 Task: Test the Airbnb website by searching for accommodations in Cine, Turkey, from 4th to 8th August, applying a price range filter and selecting 'Homes' as the type of place.
Action: Mouse moved to (419, 53)
Screenshot: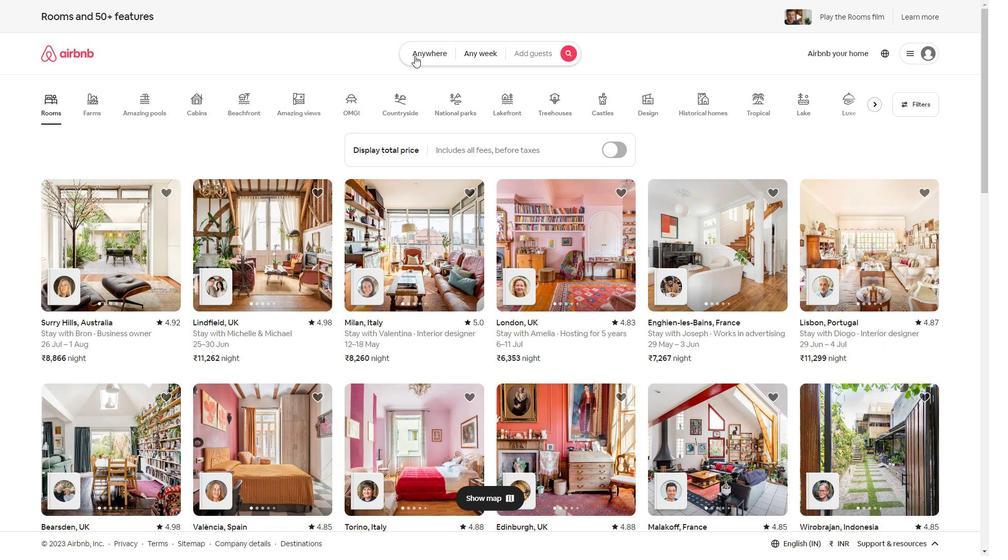 
Action: Mouse pressed left at (419, 53)
Screenshot: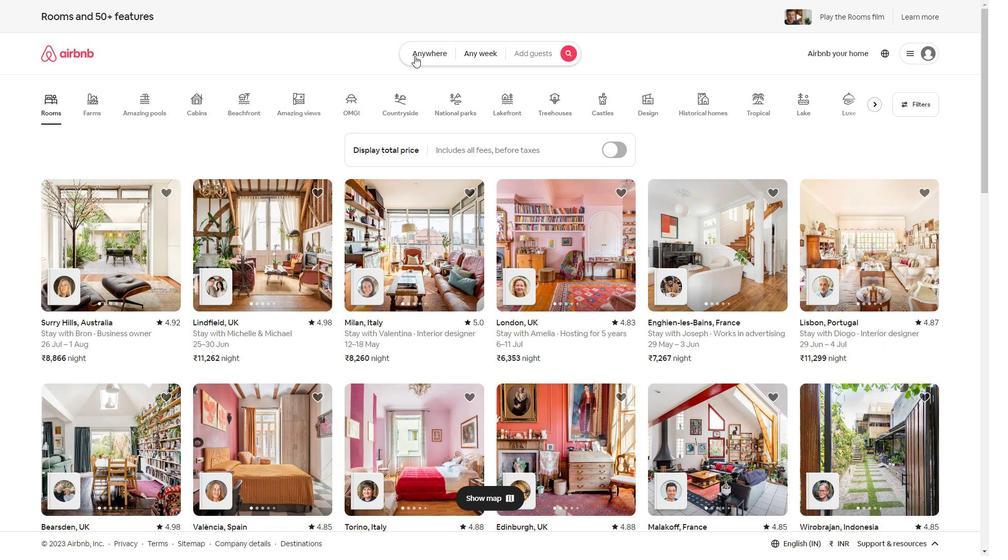 
Action: Mouse moved to (388, 84)
Screenshot: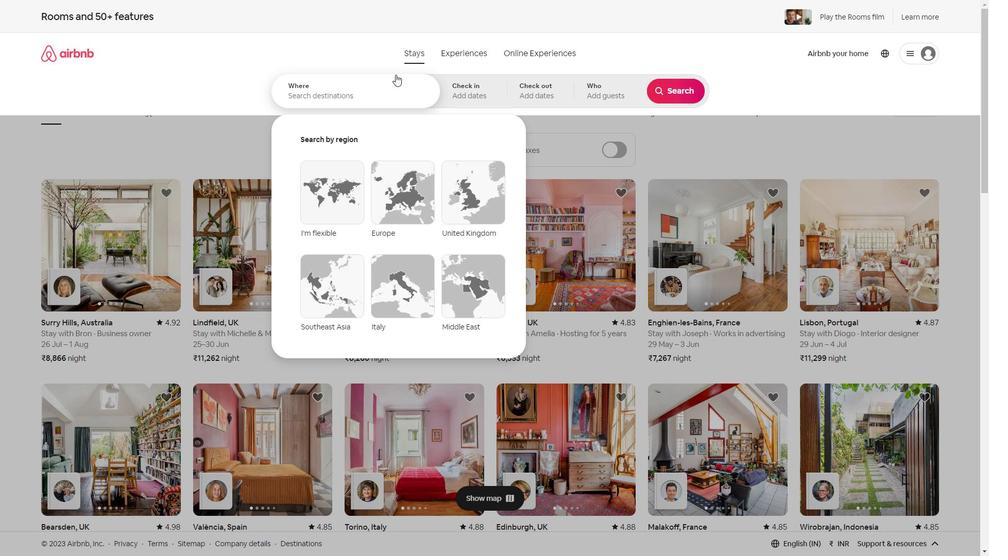 
Action: Mouse pressed left at (388, 84)
Screenshot: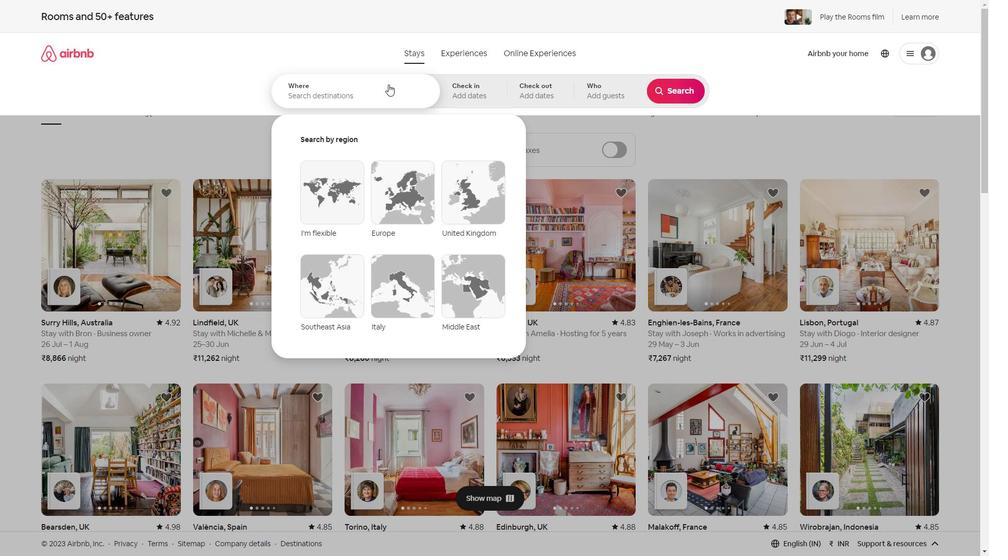 
Action: Mouse moved to (390, 96)
Screenshot: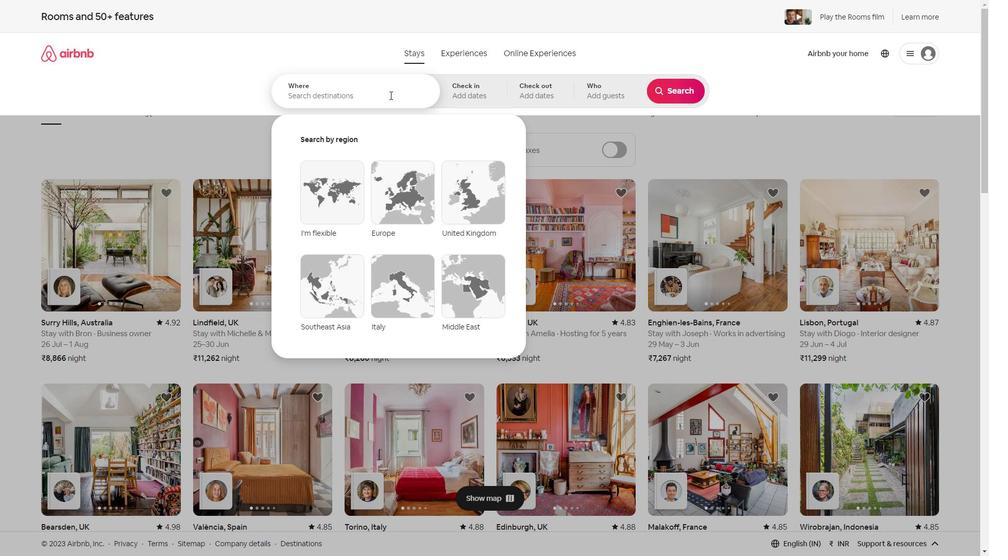 
Action: Key pressed <Key.shift>Cine,<Key.shift>urkey
Screenshot: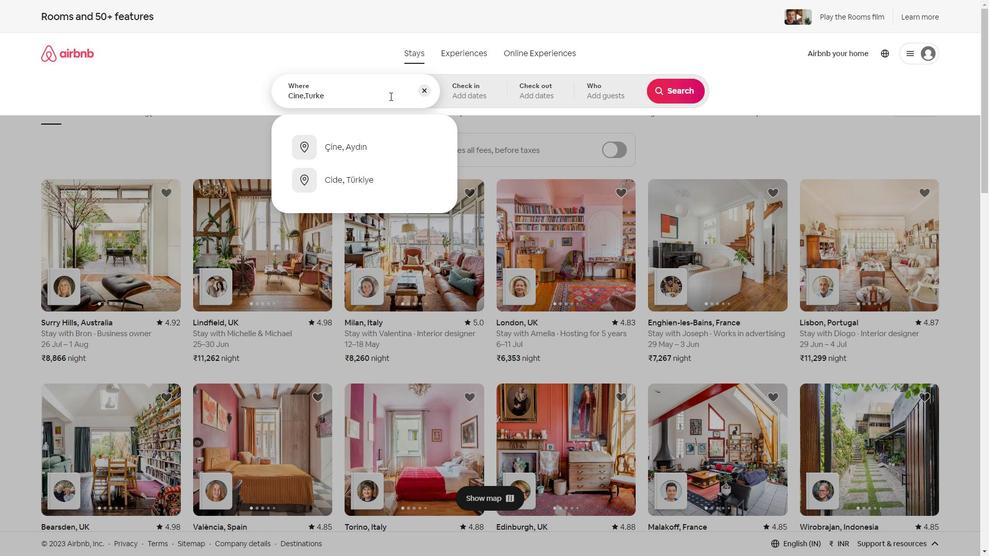 
Action: Mouse moved to (482, 90)
Screenshot: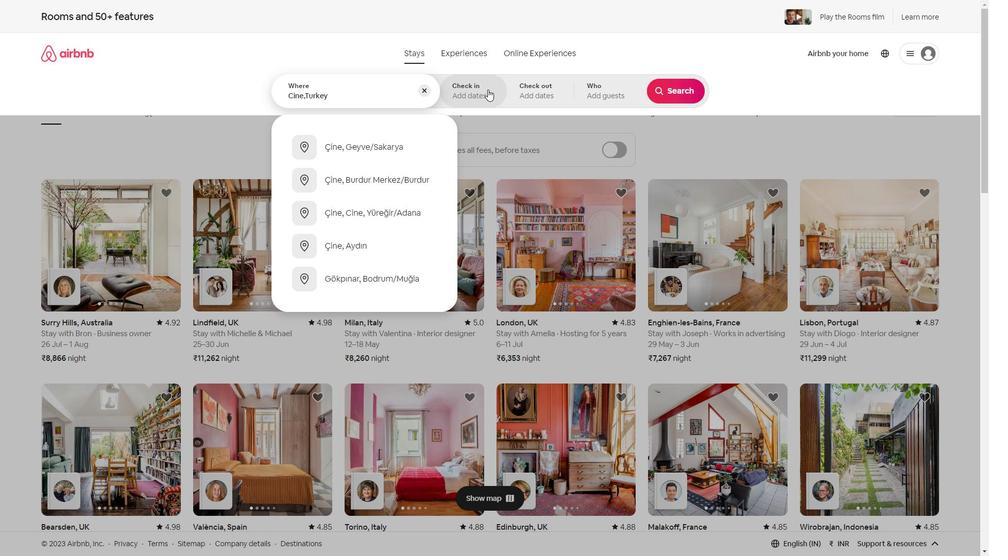 
Action: Mouse pressed left at (482, 90)
Screenshot: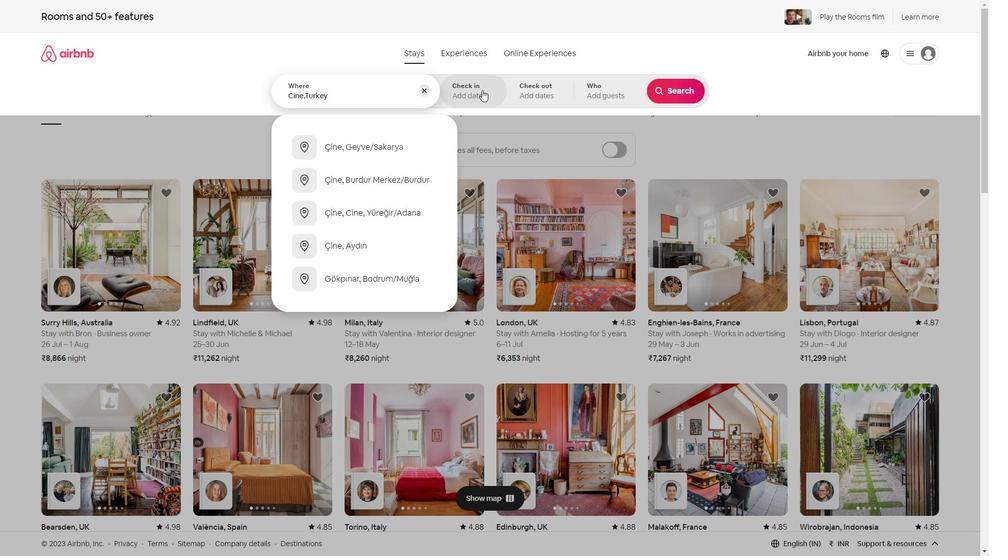 
Action: Mouse moved to (676, 172)
Screenshot: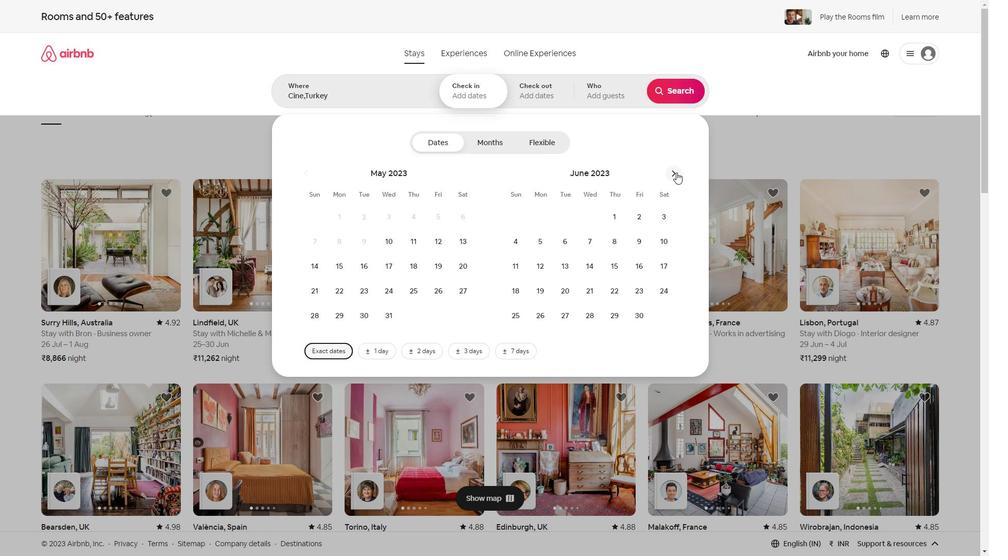 
Action: Mouse pressed left at (676, 172)
Screenshot: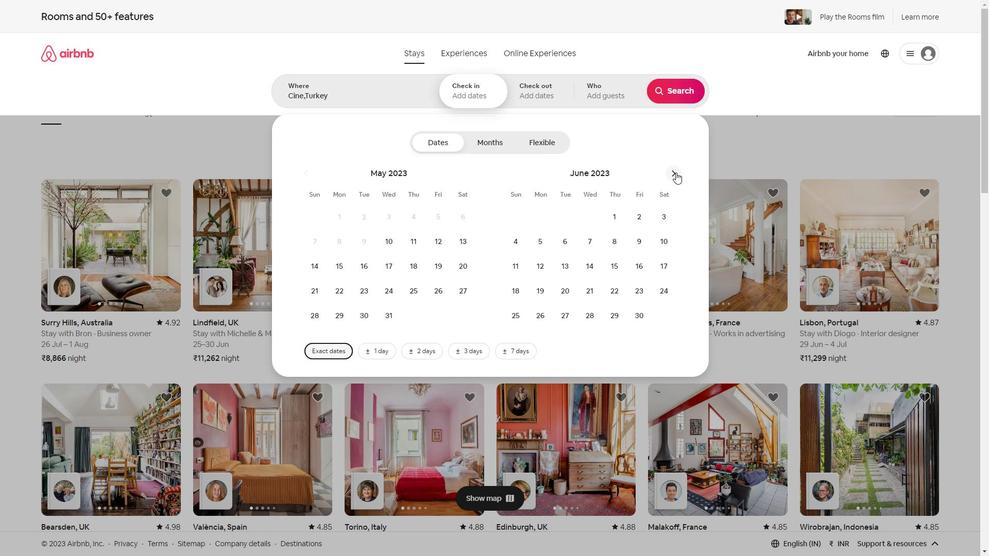 
Action: Mouse pressed left at (676, 172)
Screenshot: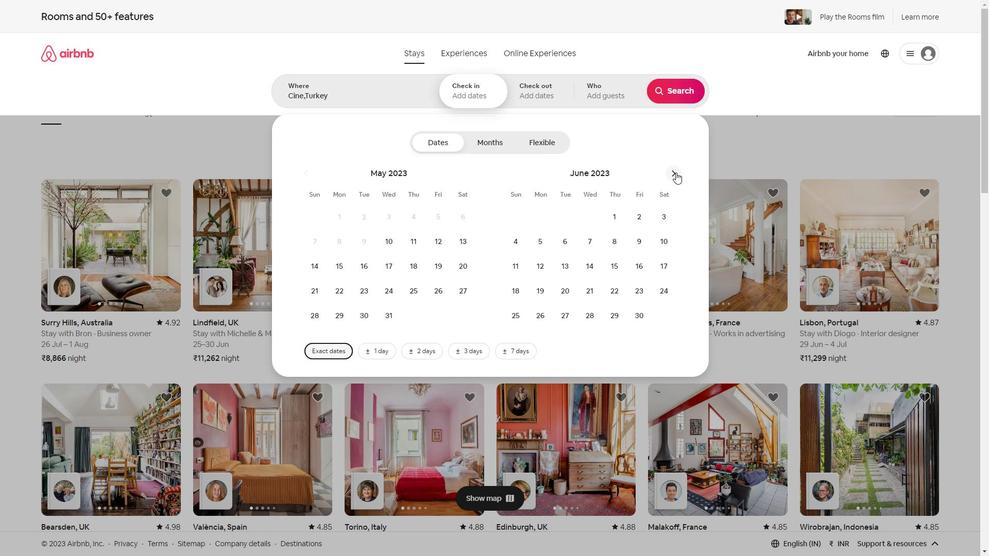 
Action: Mouse pressed left at (676, 172)
Screenshot: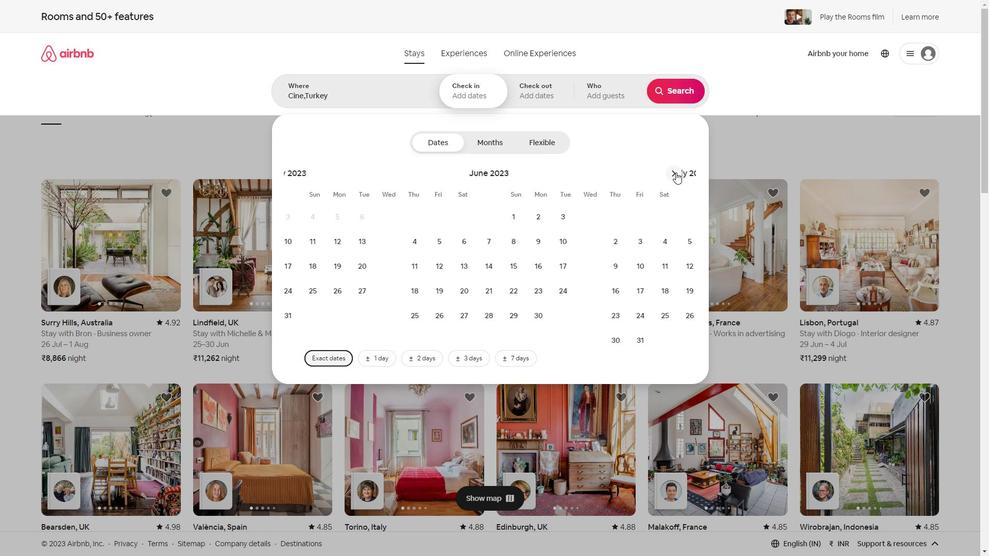 
Action: Mouse moved to (639, 207)
Screenshot: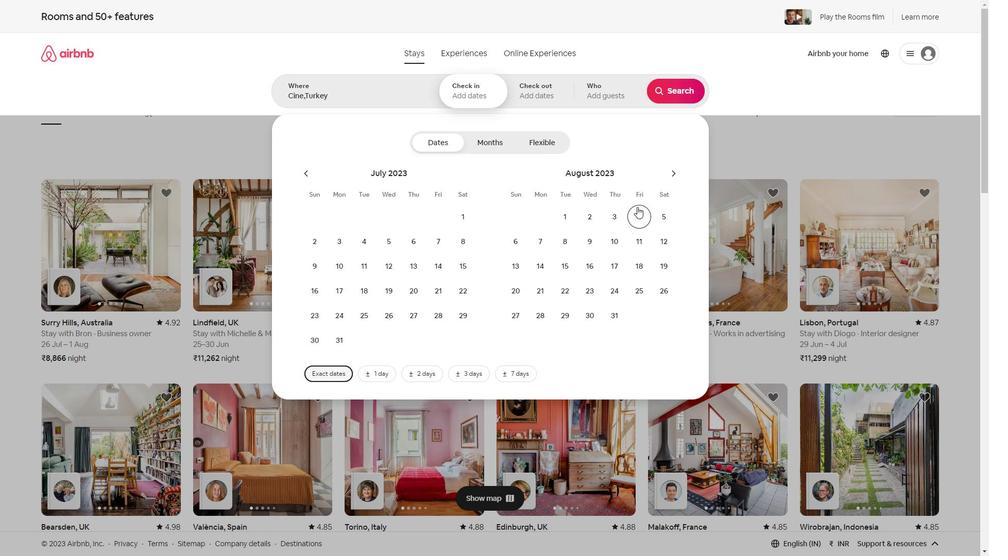 
Action: Mouse pressed left at (639, 207)
Screenshot: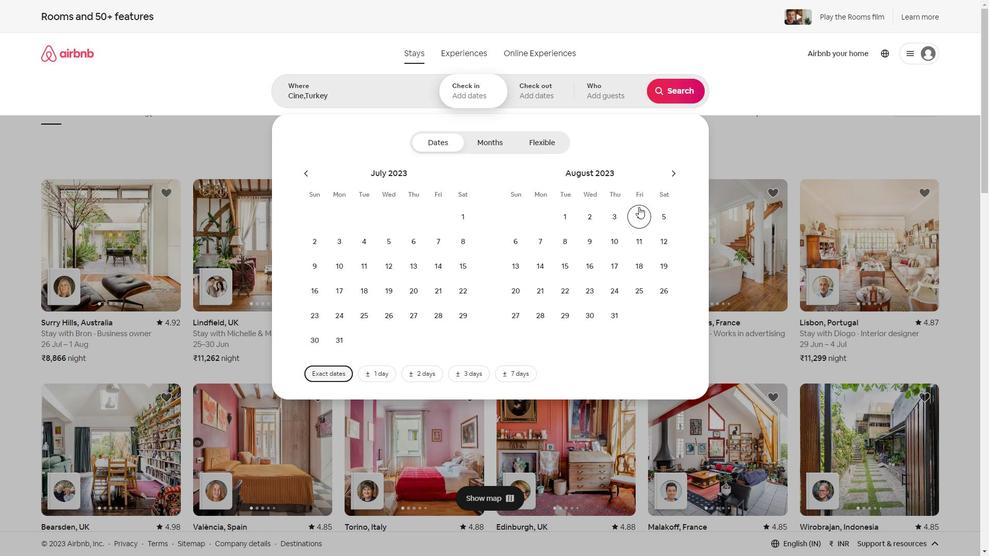 
Action: Mouse moved to (565, 243)
Screenshot: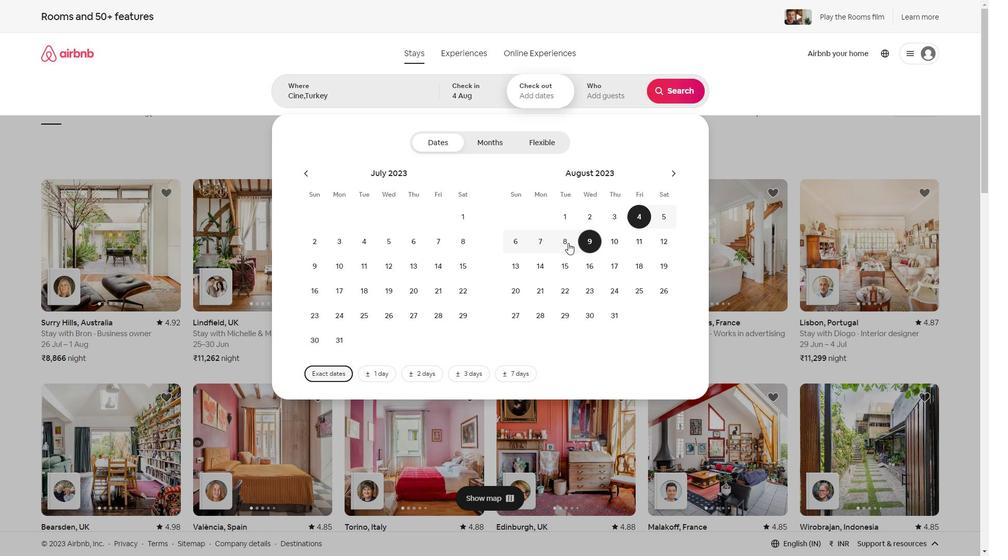 
Action: Mouse pressed left at (565, 243)
Screenshot: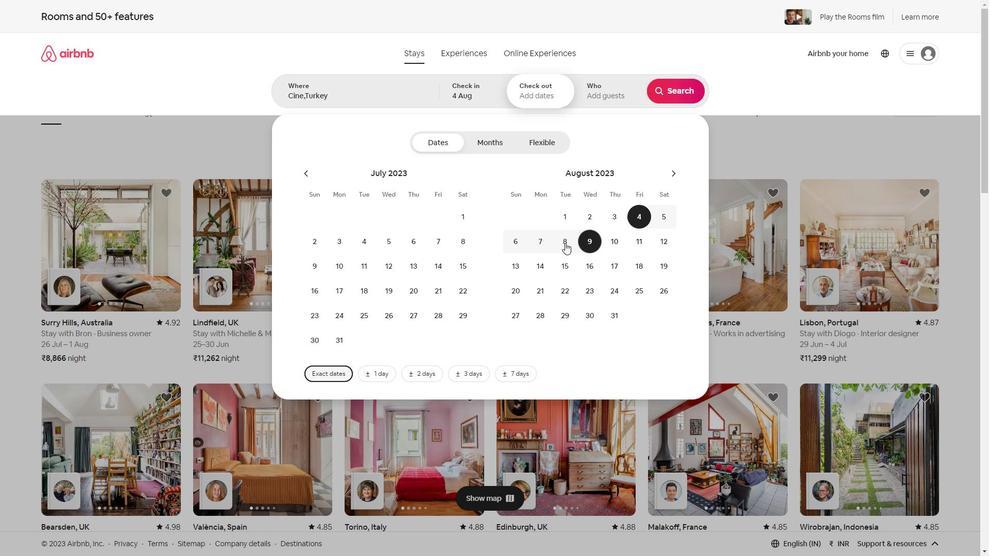 
Action: Mouse moved to (565, 243)
Screenshot: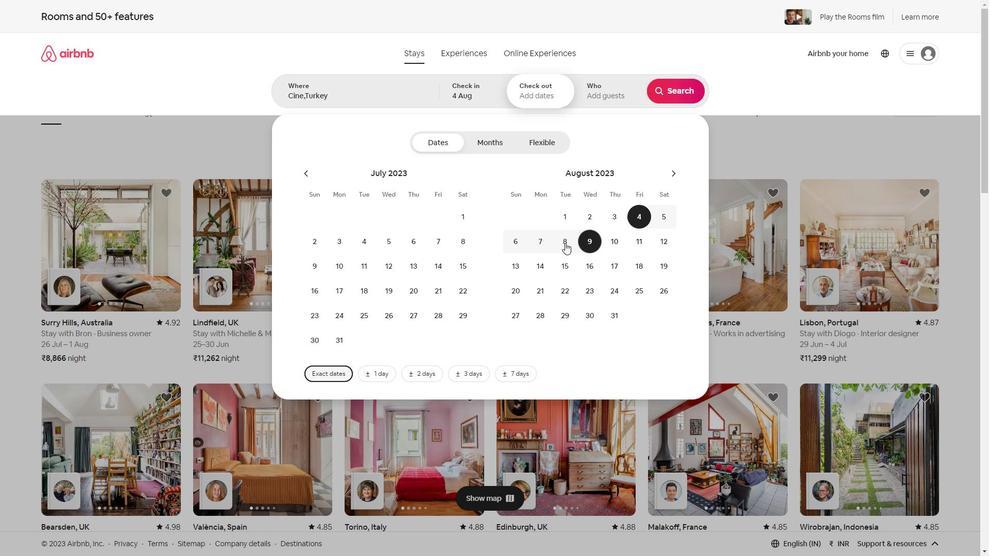 
Action: Mouse pressed left at (565, 243)
Screenshot: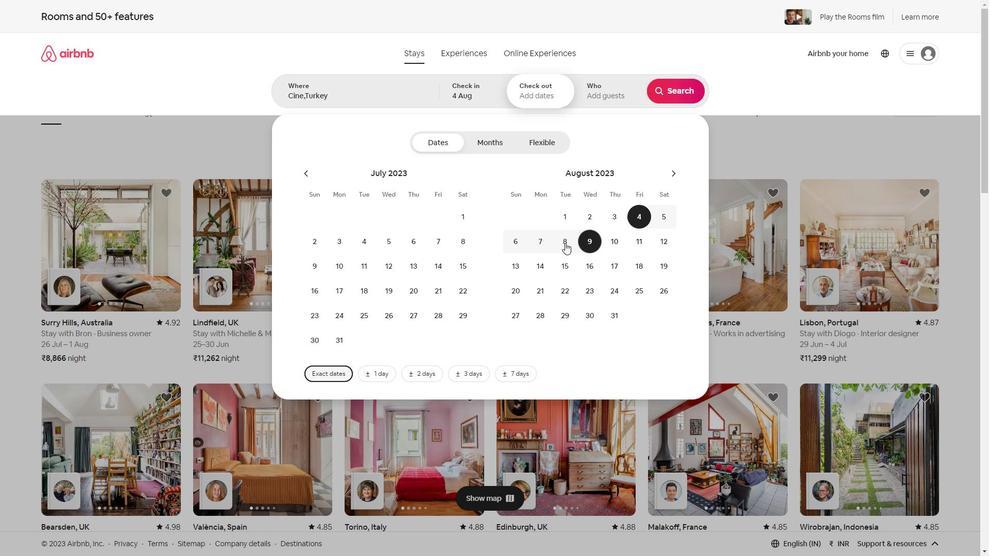 
Action: Mouse moved to (592, 99)
Screenshot: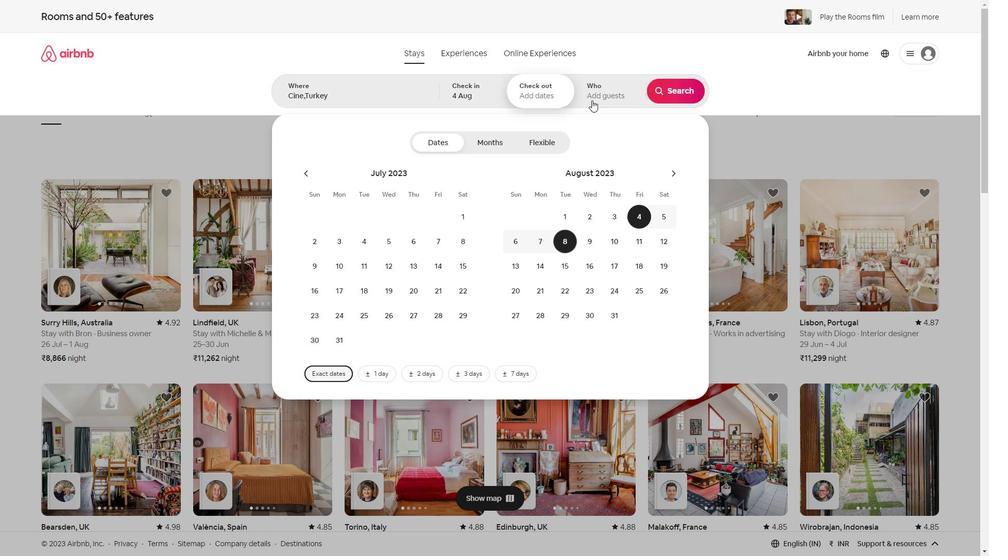 
Action: Mouse pressed left at (592, 99)
Screenshot: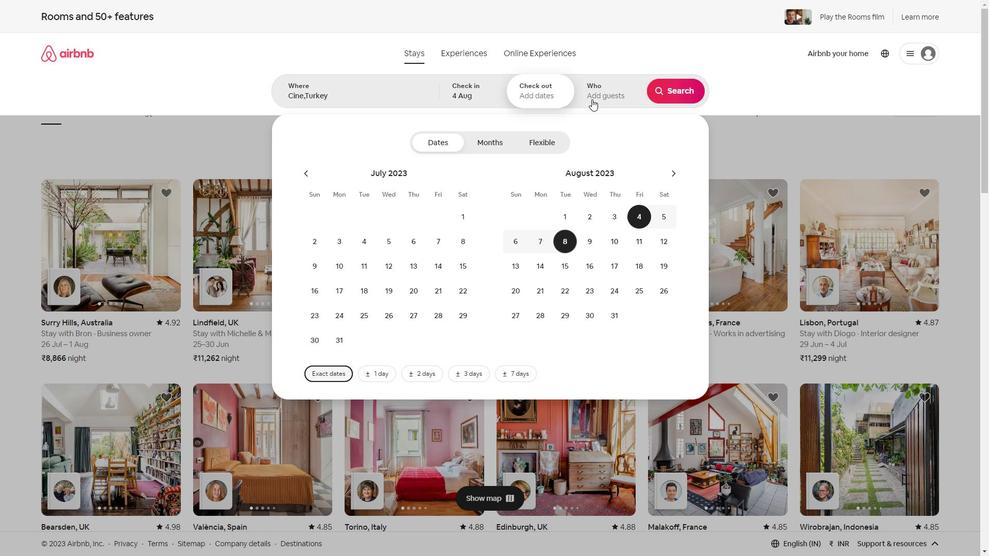 
Action: Mouse moved to (683, 150)
Screenshot: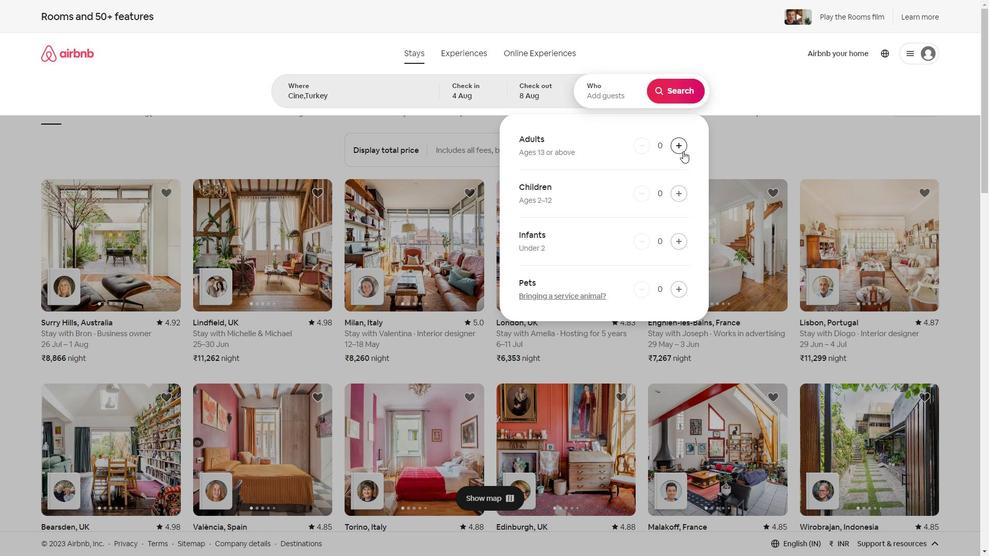 
Action: Mouse pressed left at (683, 150)
Screenshot: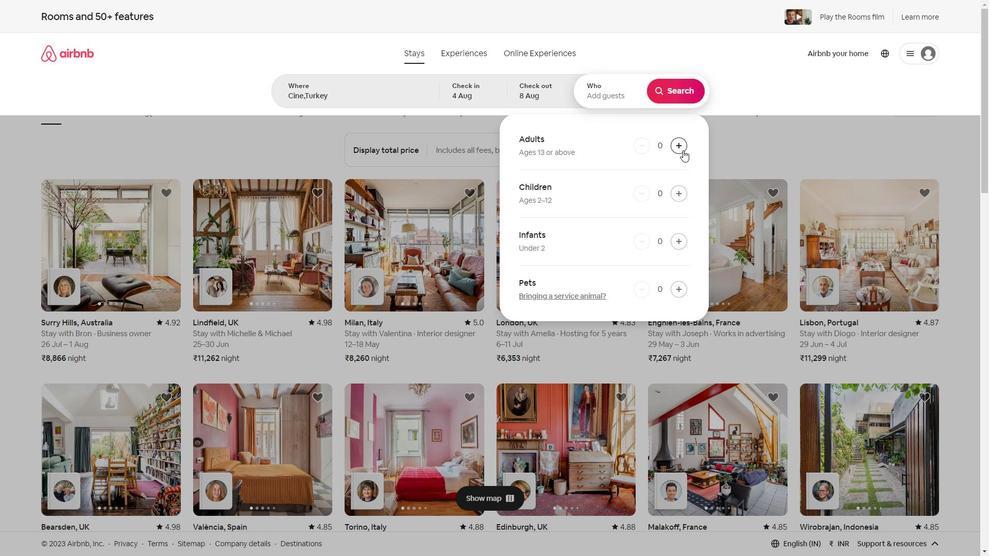 
Action: Mouse moved to (663, 88)
Screenshot: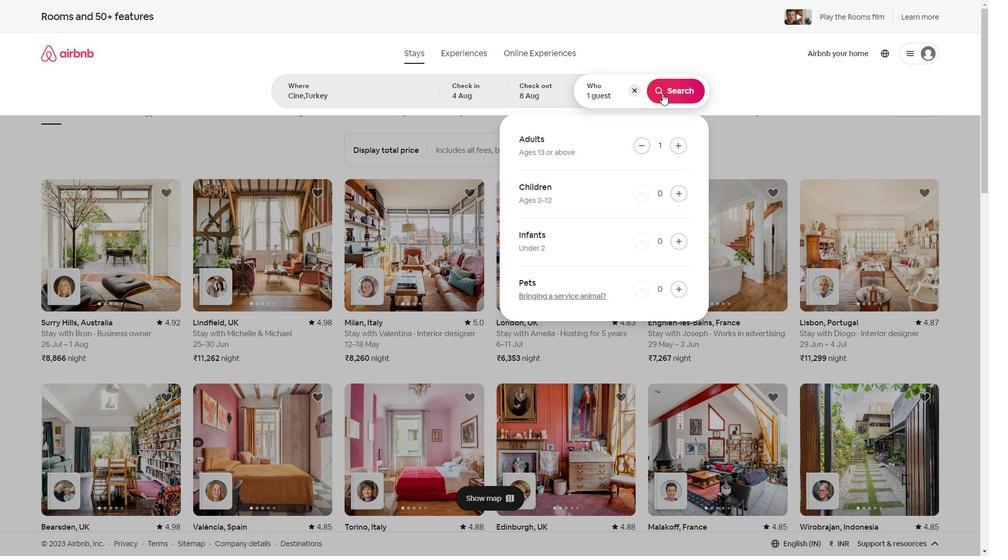 
Action: Mouse pressed left at (663, 88)
Screenshot: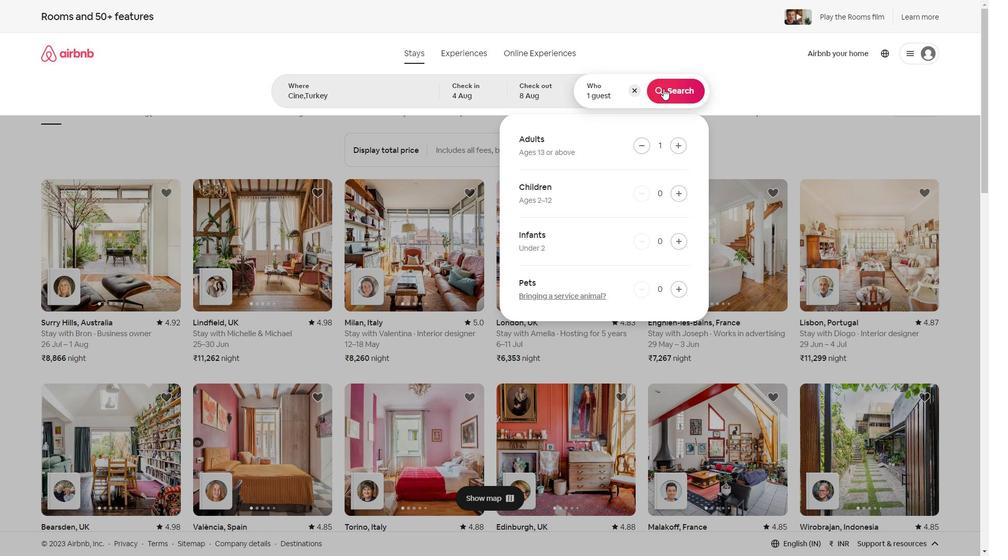 
Action: Mouse moved to (948, 65)
Screenshot: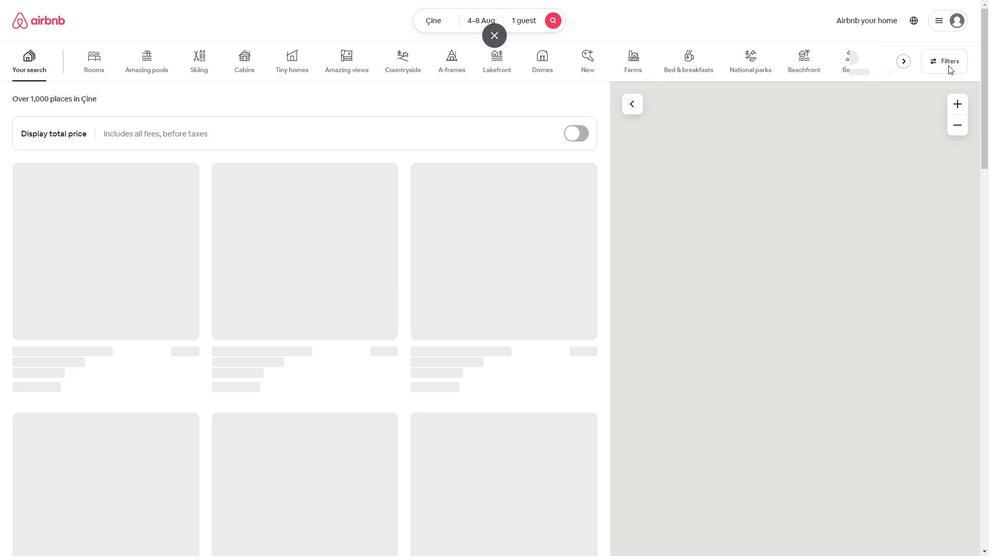 
Action: Mouse pressed left at (948, 65)
Screenshot: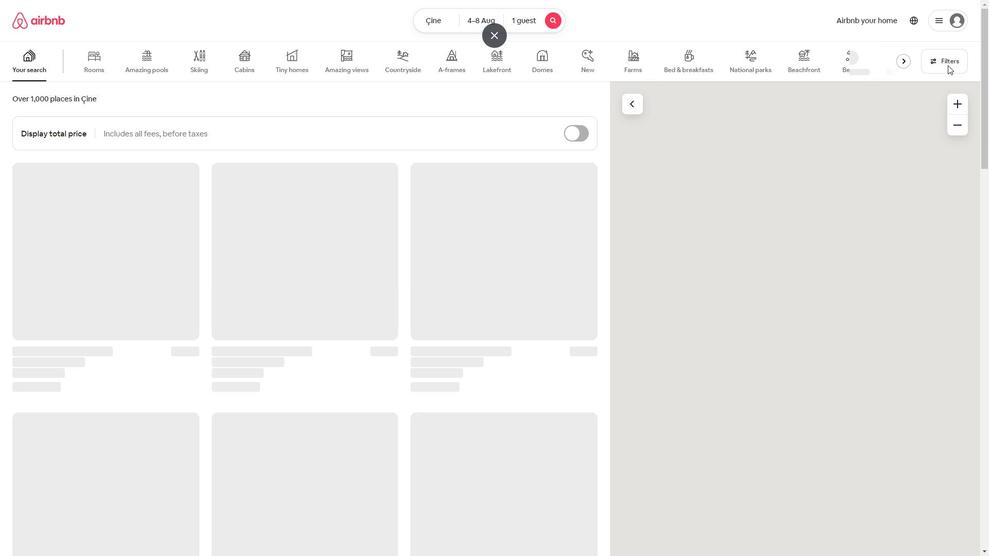 
Action: Mouse moved to (389, 386)
Screenshot: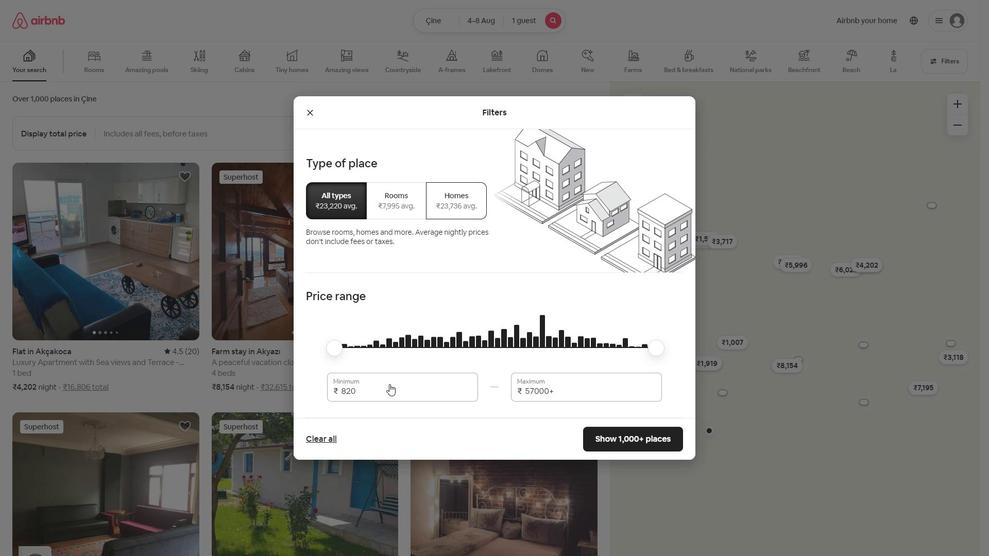 
Action: Mouse pressed left at (389, 386)
Screenshot: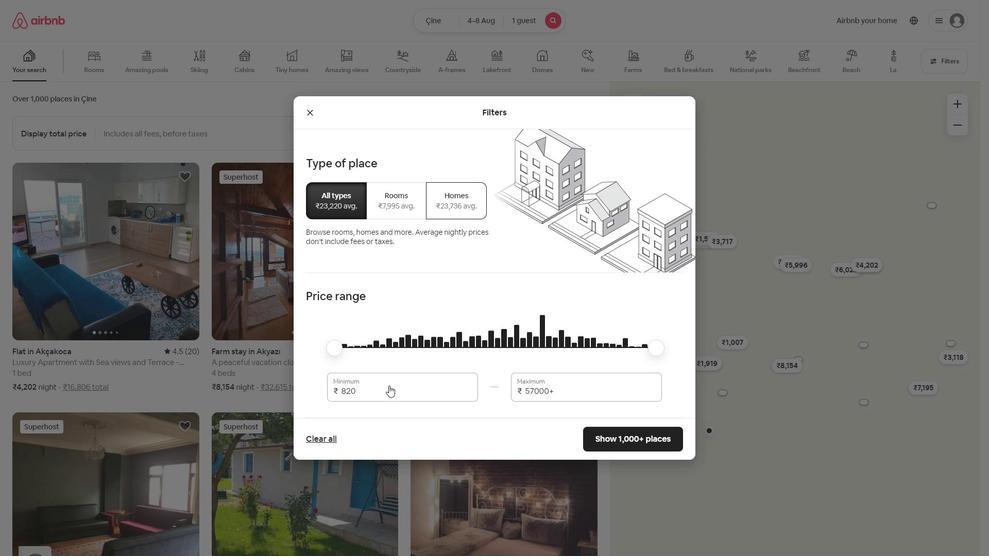 
Action: Mouse moved to (388, 386)
Screenshot: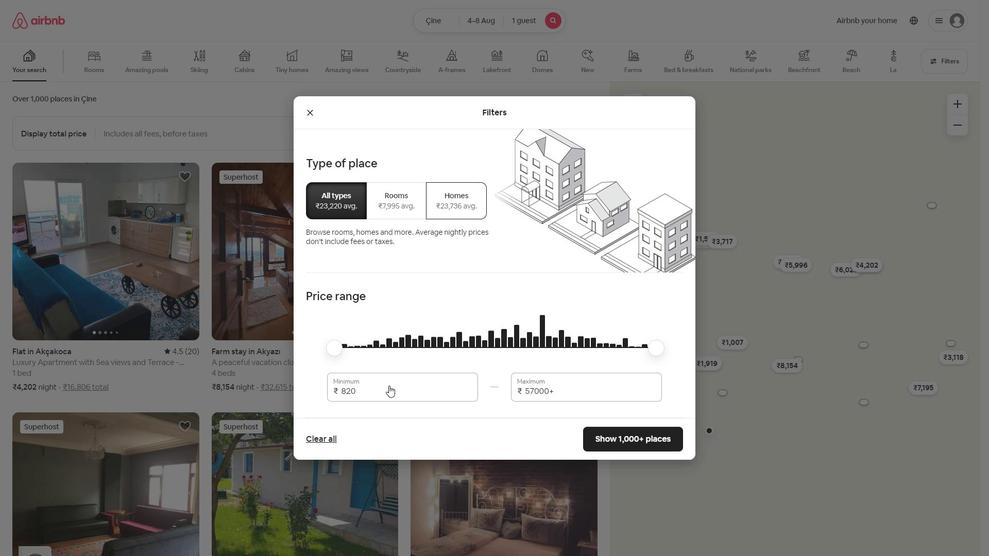 
Action: Key pressed <Key.backspace><Key.backspace><Key.backspace><Key.backspace><Key.backspace><Key.backspace><Key.backspace><Key.backspace><Key.backspace><Key.backspace><Key.backspace><Key.backspace><Key.backspace><Key.backspace><Key.backspace><Key.backspace><Key.backspace><Key.backspace><Key.backspace><Key.backspace><Key.backspace><Key.backspace><Key.backspace><Key.backspace><Key.backspace><Key.backspace><Key.backspace><Key.backspace><Key.backspace><Key.backspace><Key.backspace><Key.backspace><Key.backspace>
Screenshot: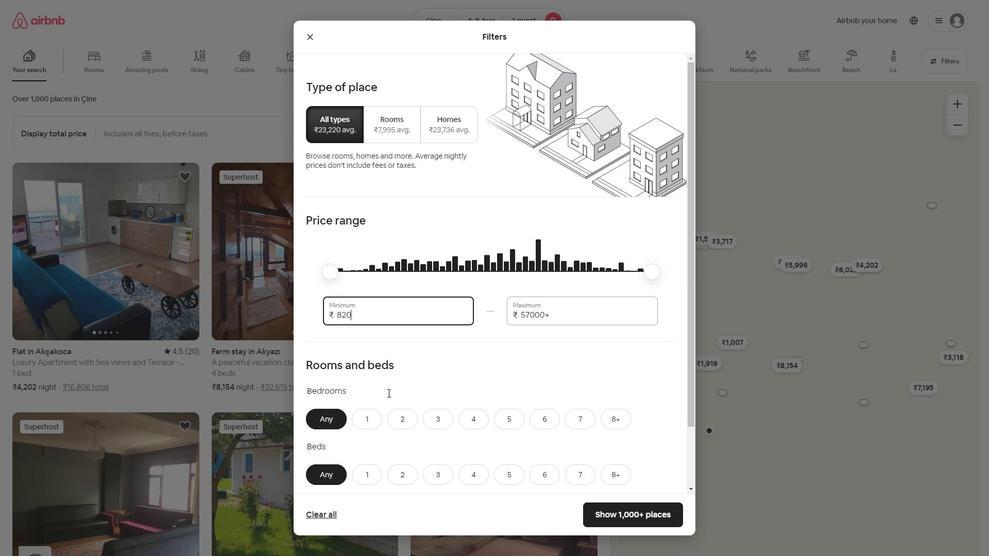 
Action: Mouse moved to (495, 455)
Screenshot: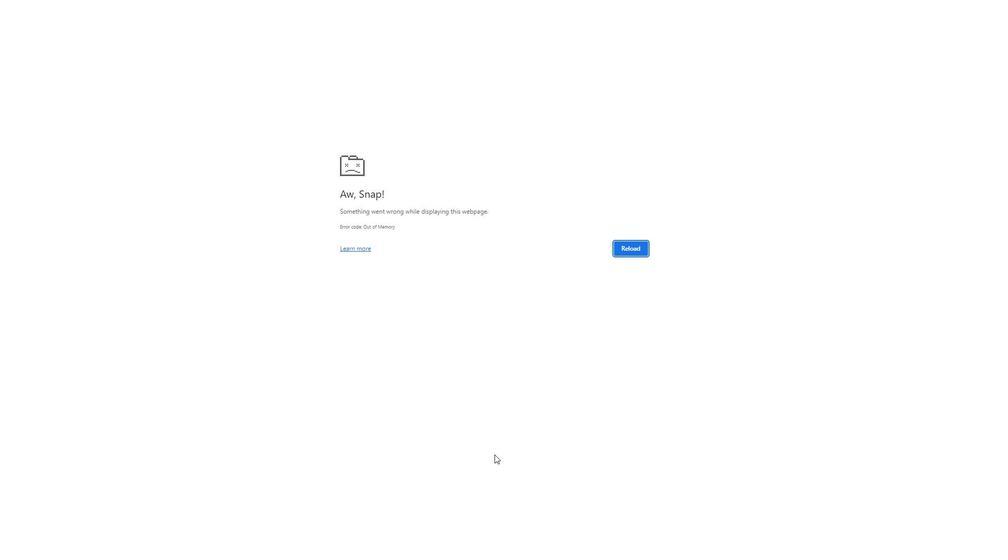 
